 Task: Select change file encoding.
Action: Mouse moved to (15, 545)
Screenshot: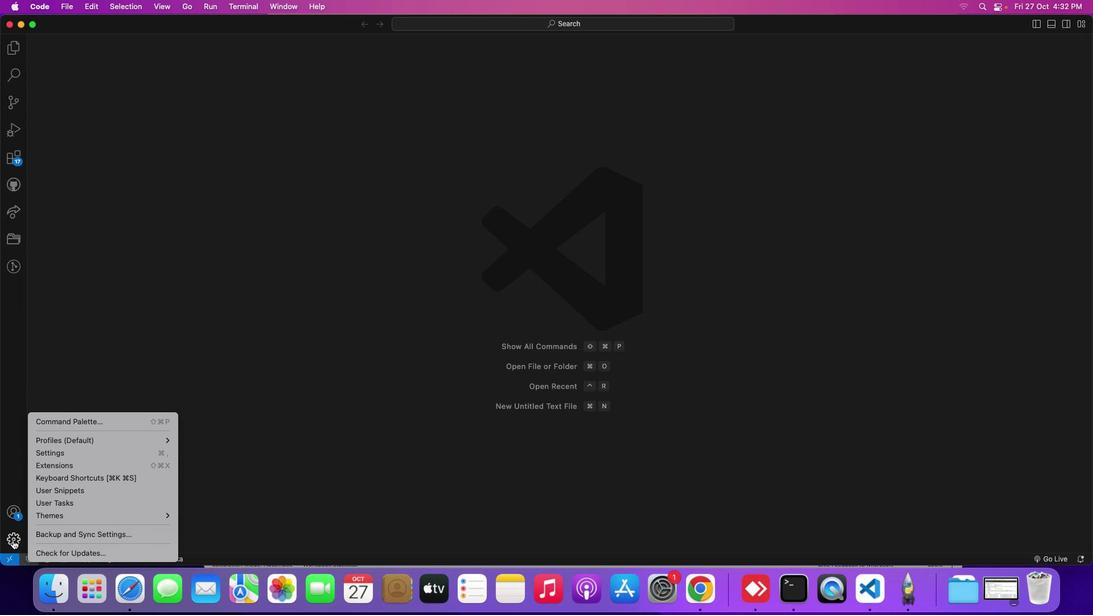 
Action: Mouse pressed left at (15, 545)
Screenshot: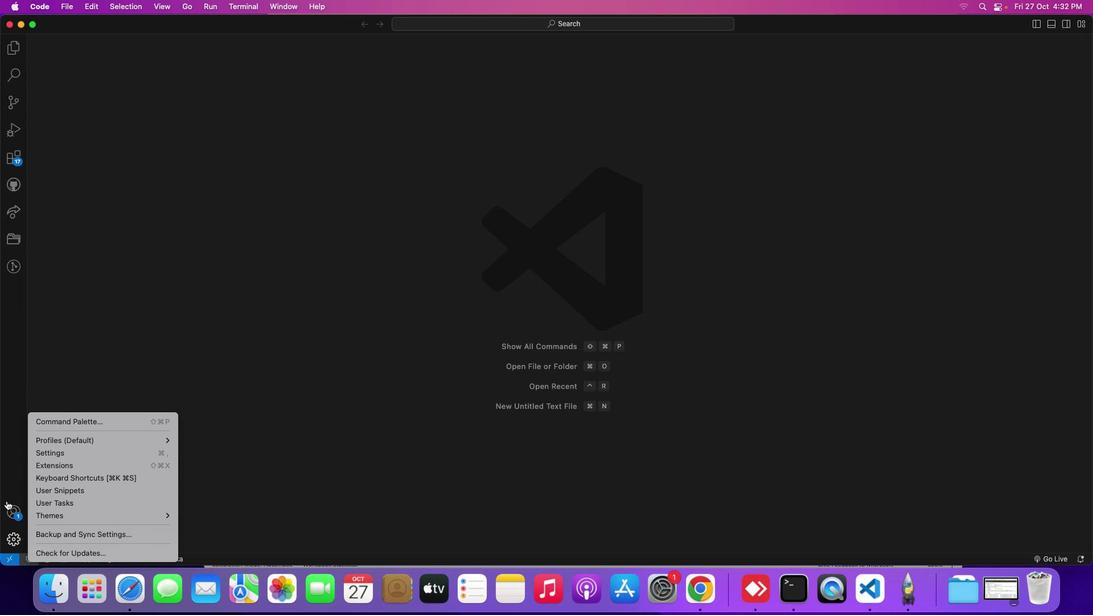 
Action: Mouse moved to (92, 426)
Screenshot: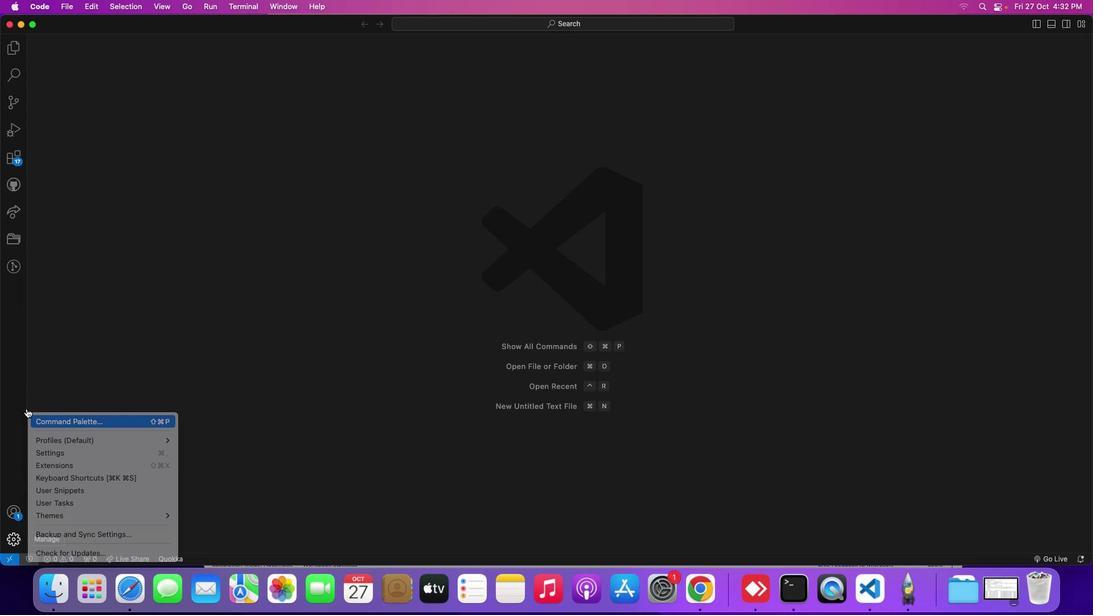 
Action: Mouse pressed left at (92, 426)
Screenshot: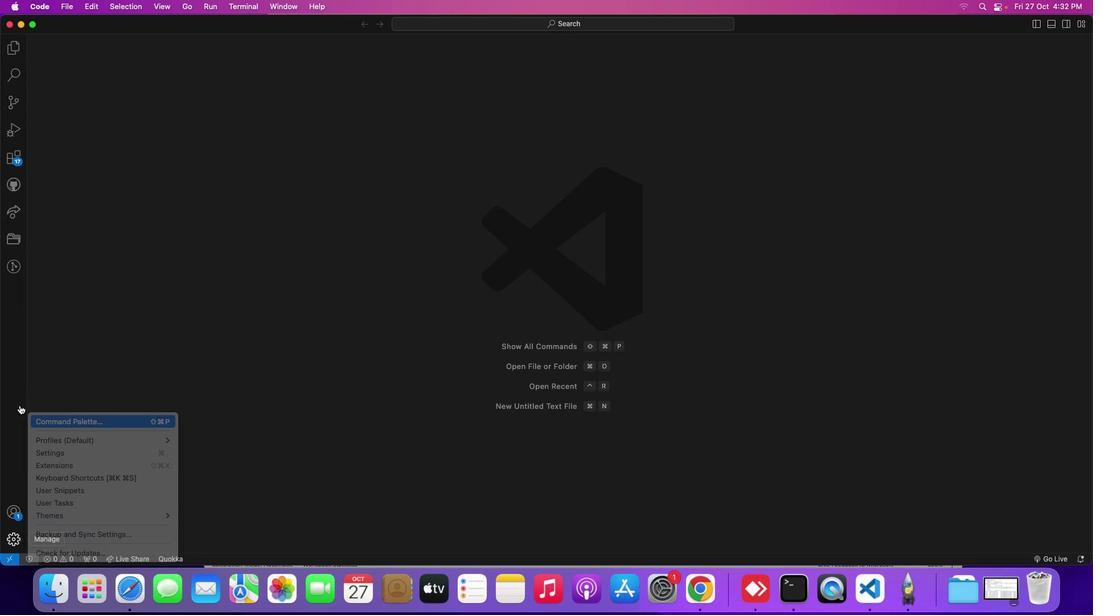 
Action: Mouse moved to (424, 177)
Screenshot: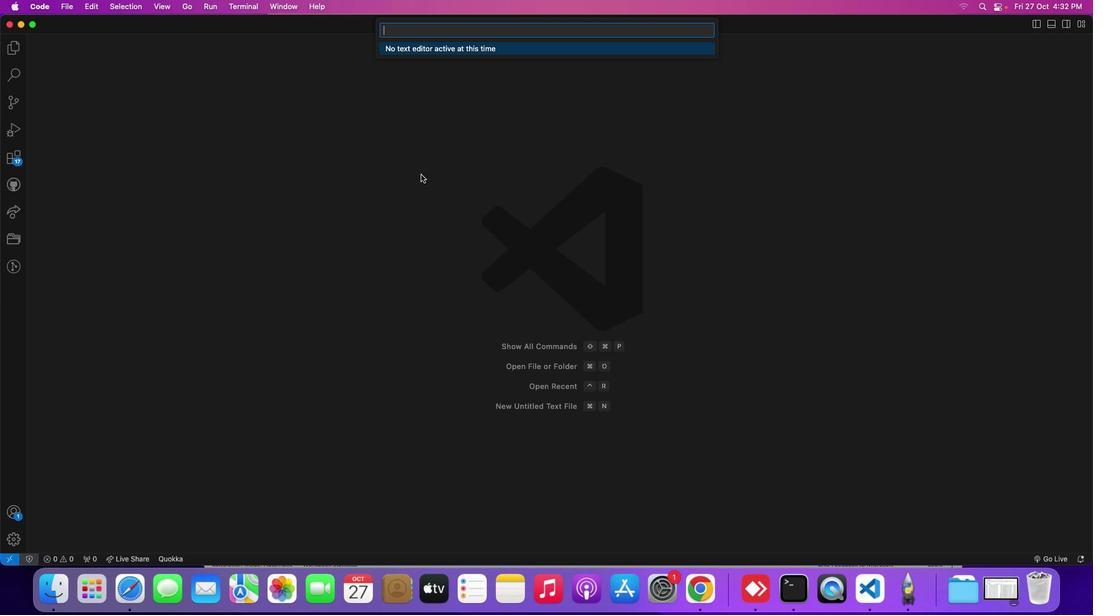 
Action: Mouse pressed left at (424, 177)
Screenshot: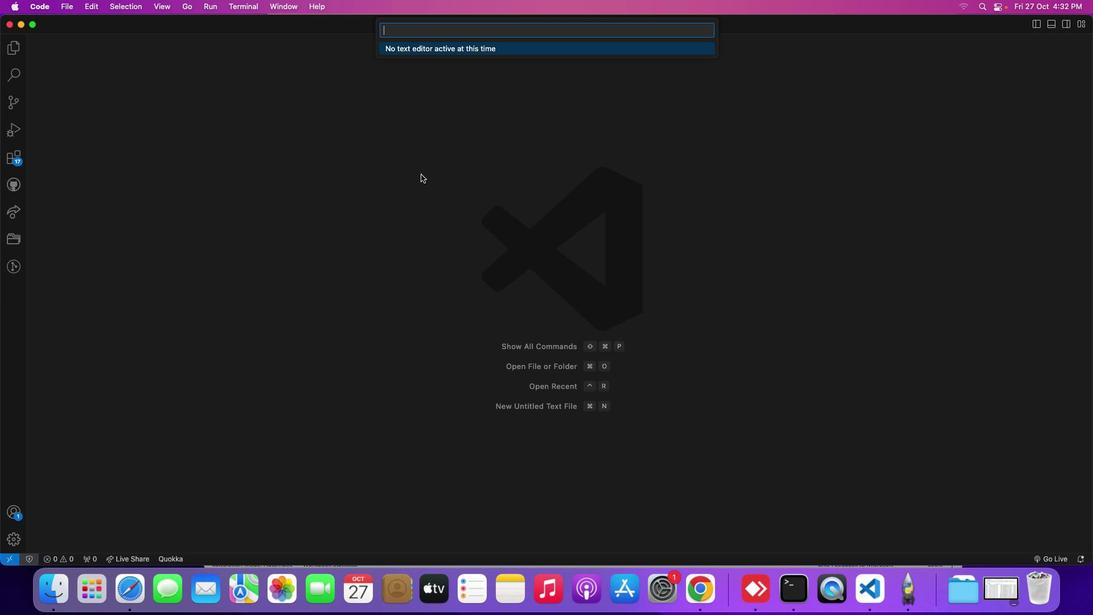 
Action: Mouse moved to (522, 76)
Screenshot: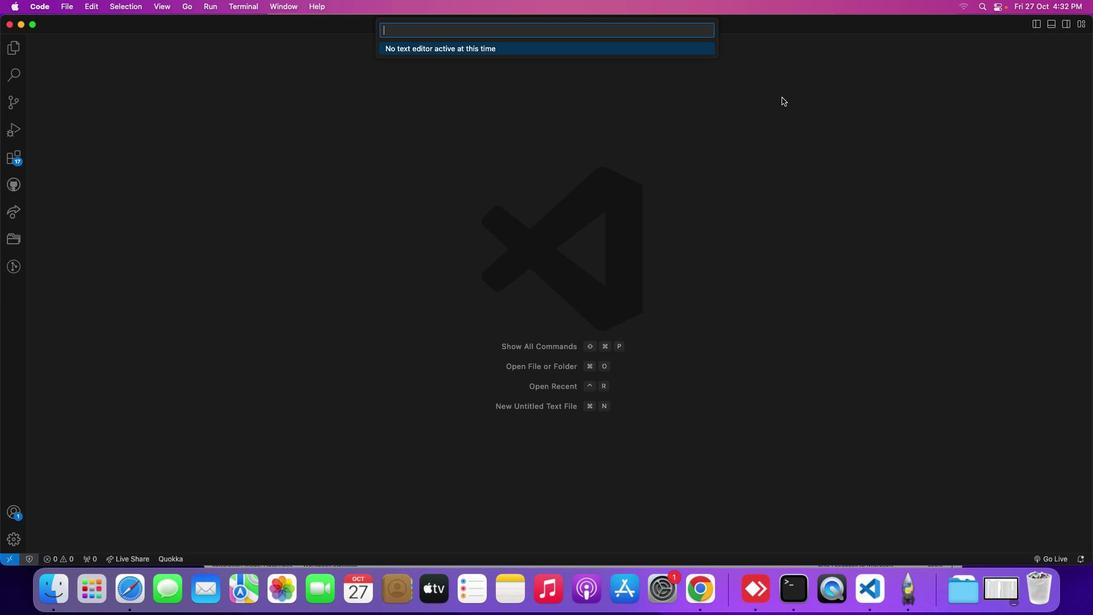 
